 Task: Use Swimming Effect in this video Movie B.mp4
Action: Mouse moved to (169, 120)
Screenshot: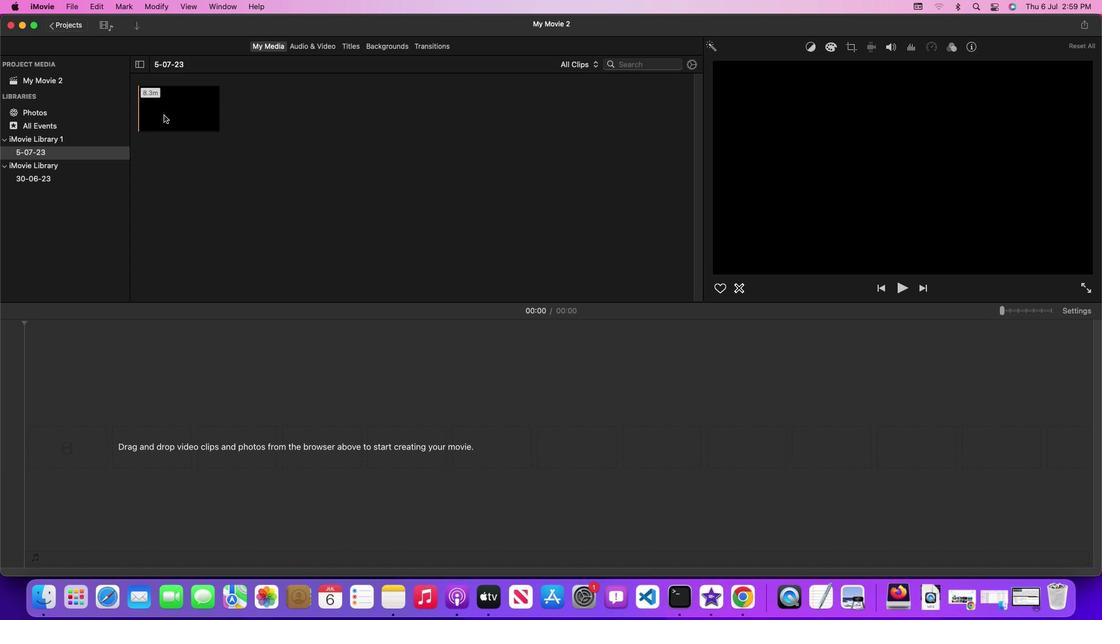 
Action: Mouse pressed left at (169, 120)
Screenshot: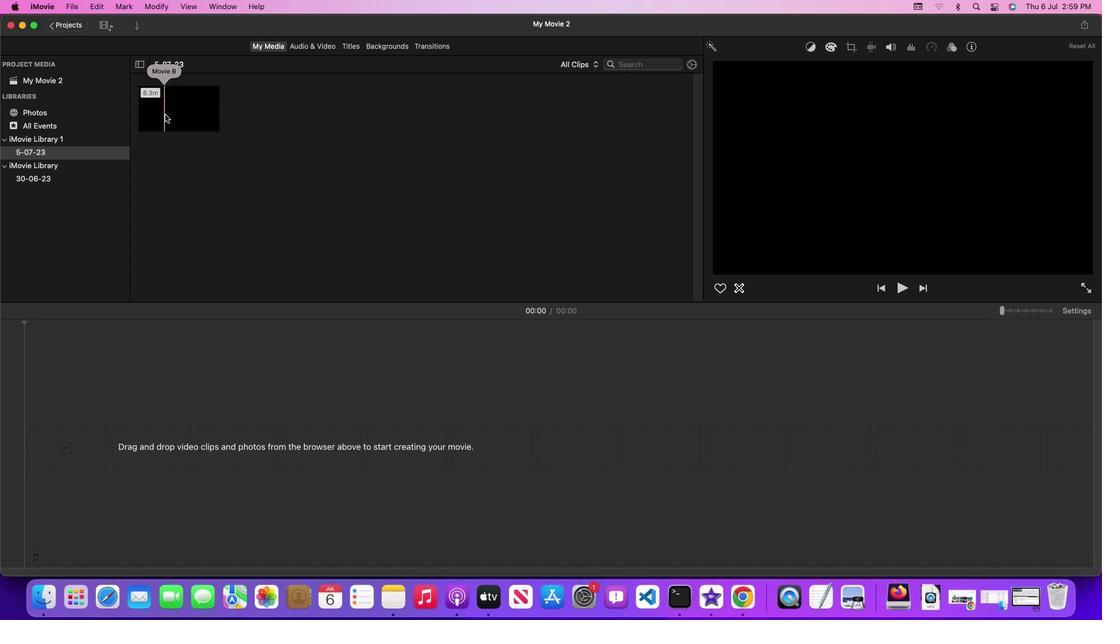 
Action: Mouse moved to (176, 120)
Screenshot: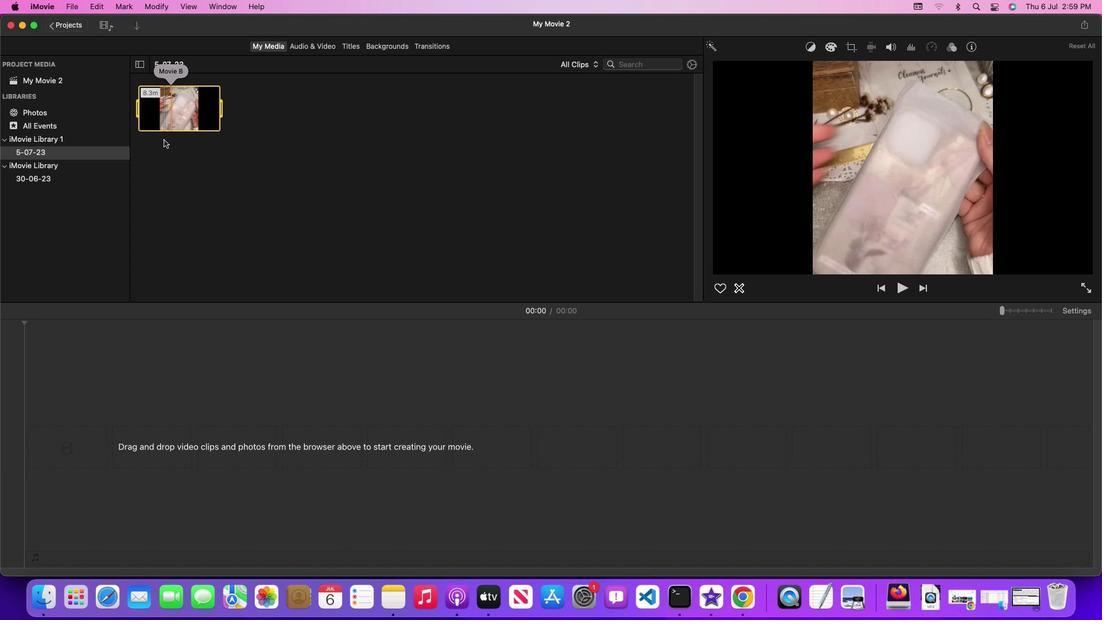 
Action: Mouse pressed left at (176, 120)
Screenshot: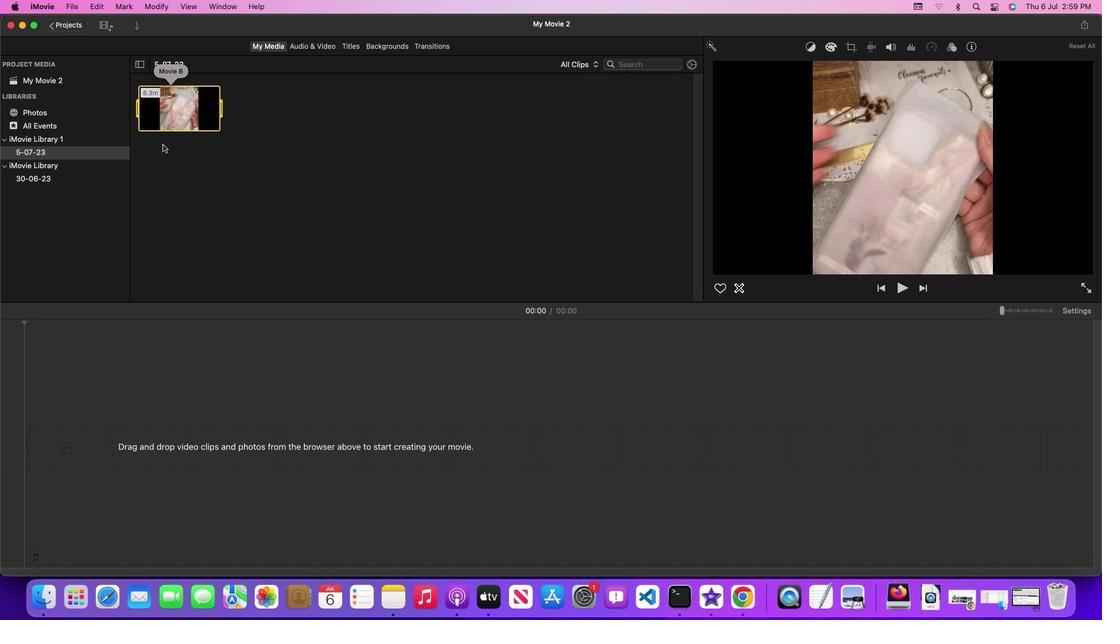 
Action: Mouse moved to (330, 49)
Screenshot: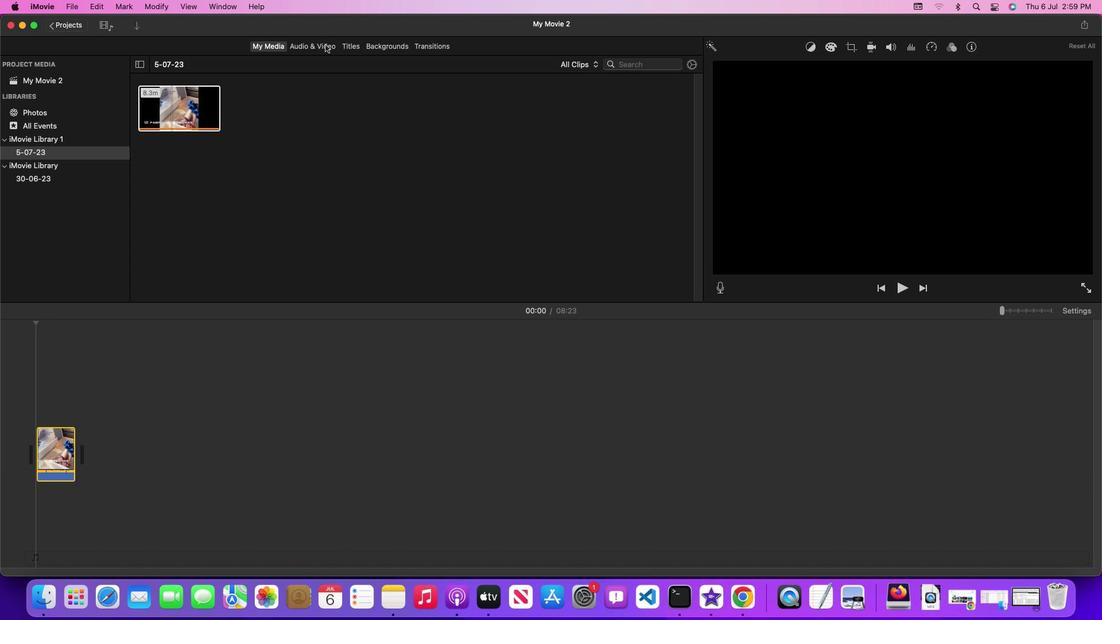 
Action: Mouse pressed left at (330, 49)
Screenshot: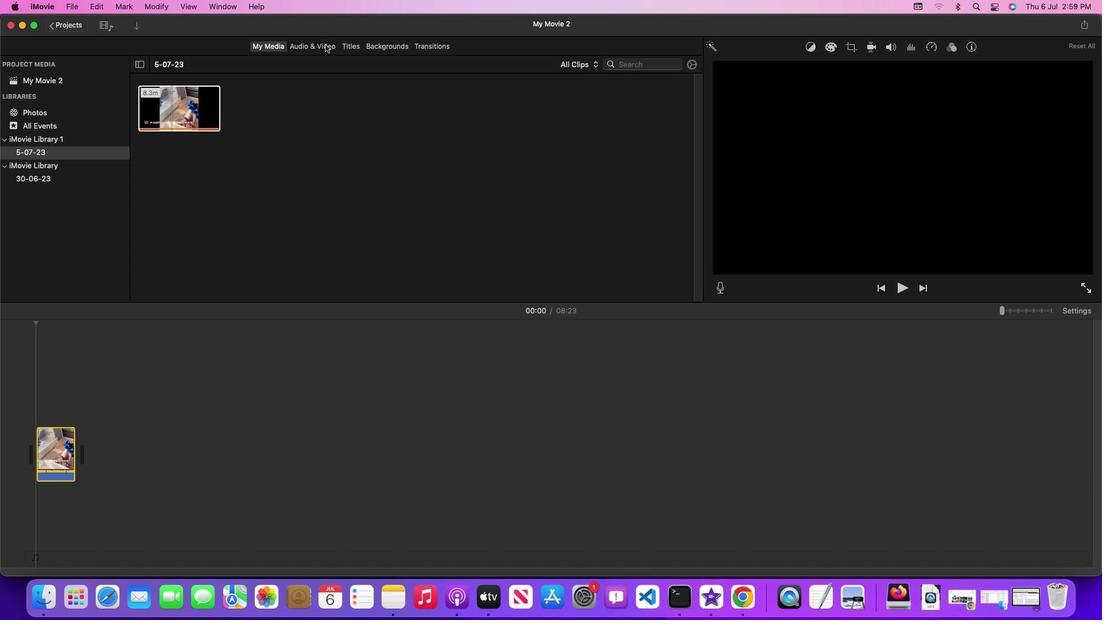 
Action: Mouse moved to (704, 158)
Screenshot: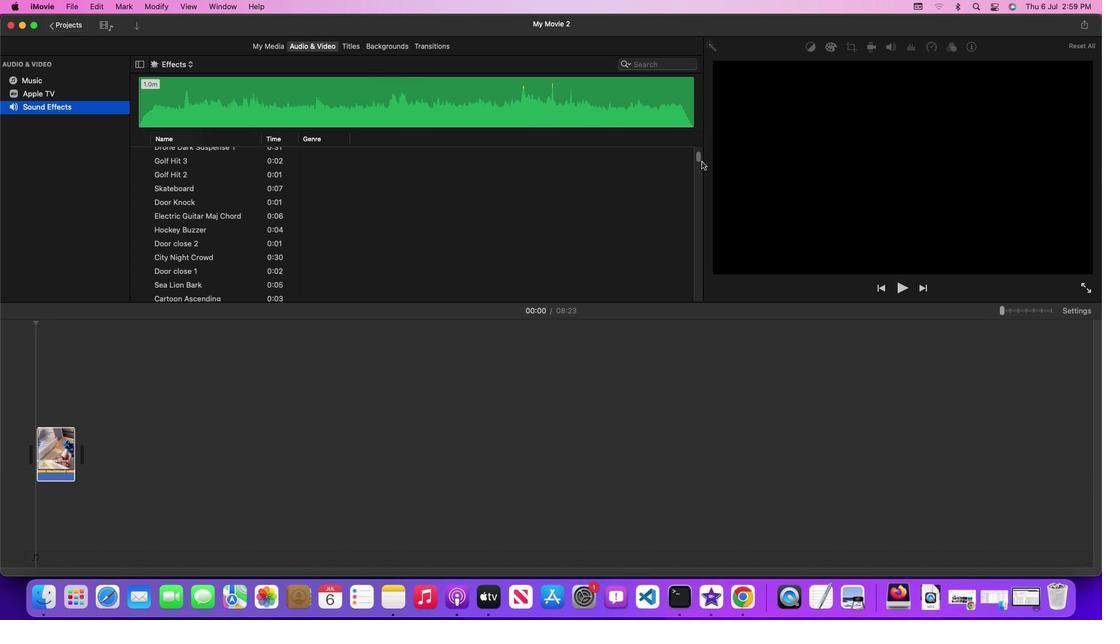 
Action: Mouse pressed left at (704, 158)
Screenshot: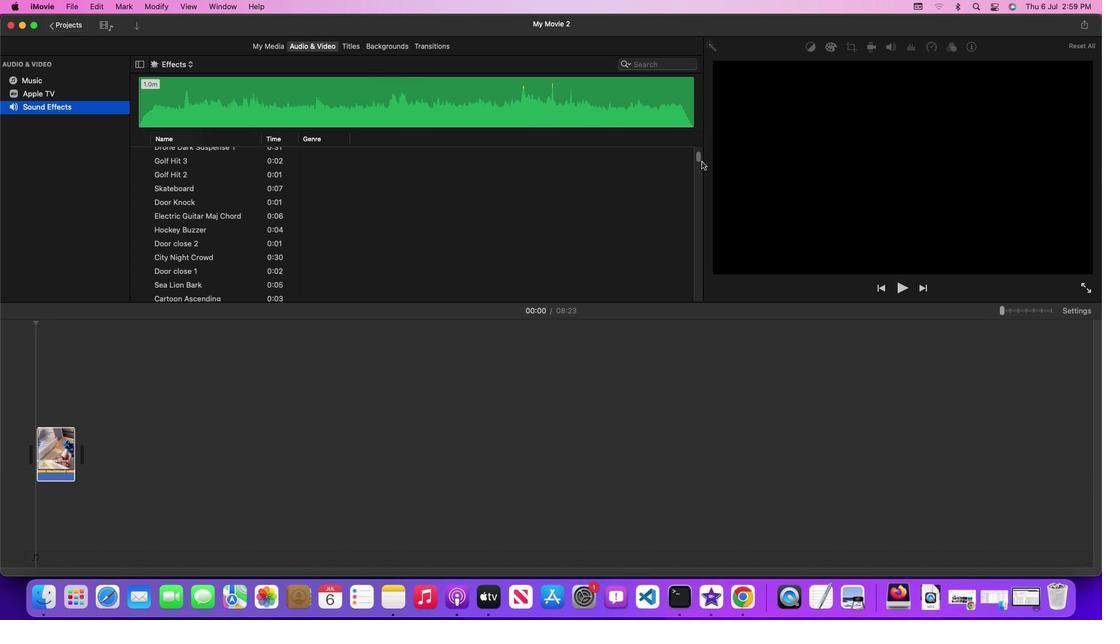 
Action: Mouse moved to (543, 233)
Screenshot: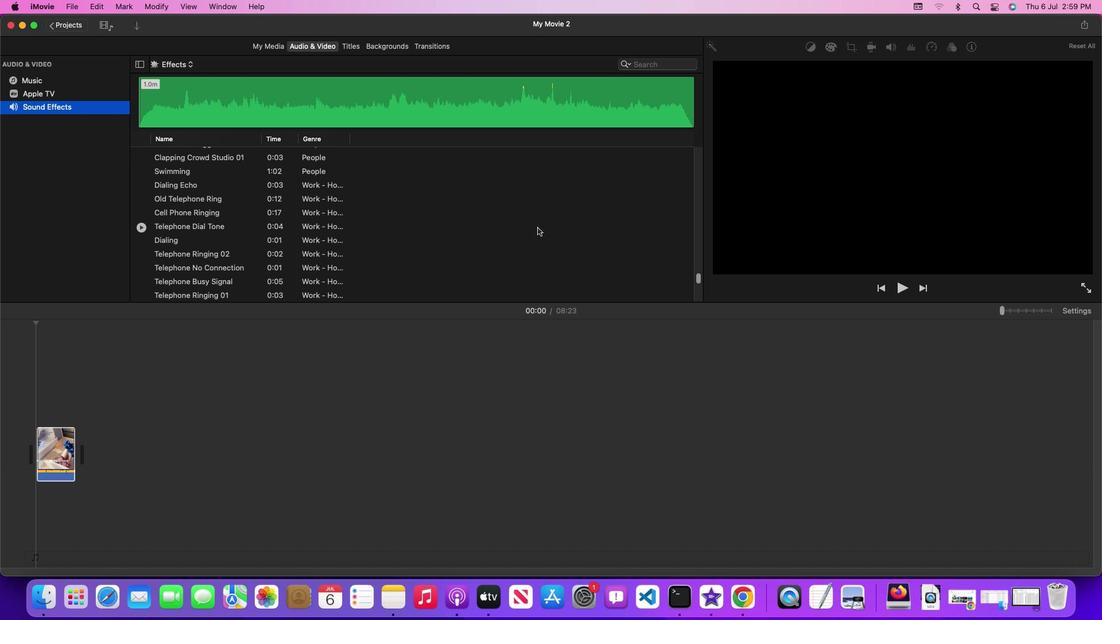 
Action: Mouse scrolled (543, 233) with delta (5, 5)
Screenshot: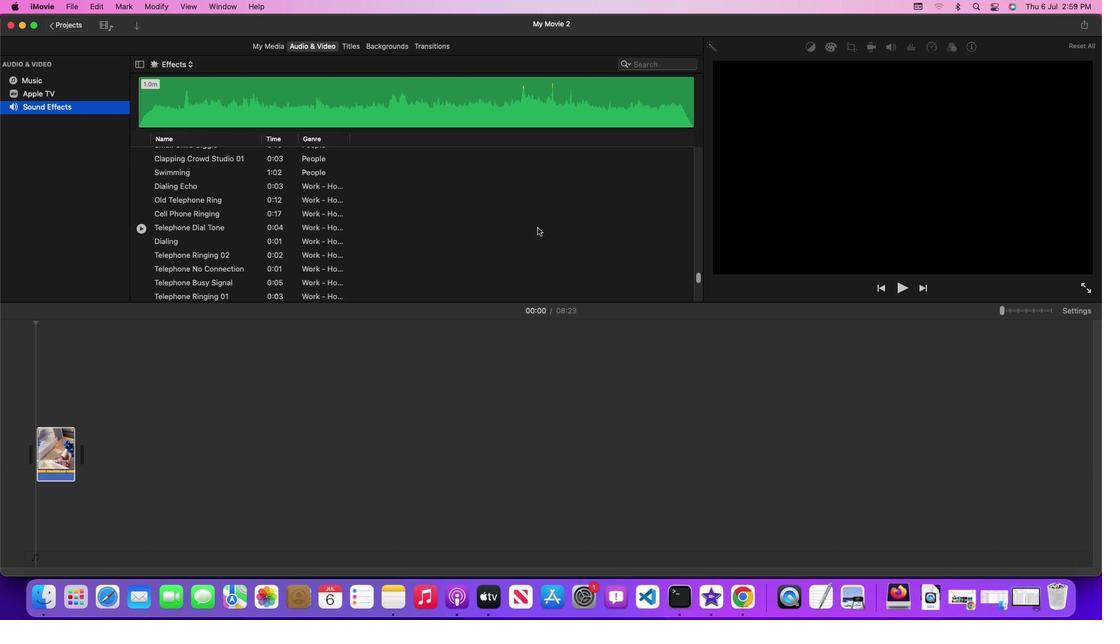 
Action: Mouse scrolled (543, 233) with delta (5, 5)
Screenshot: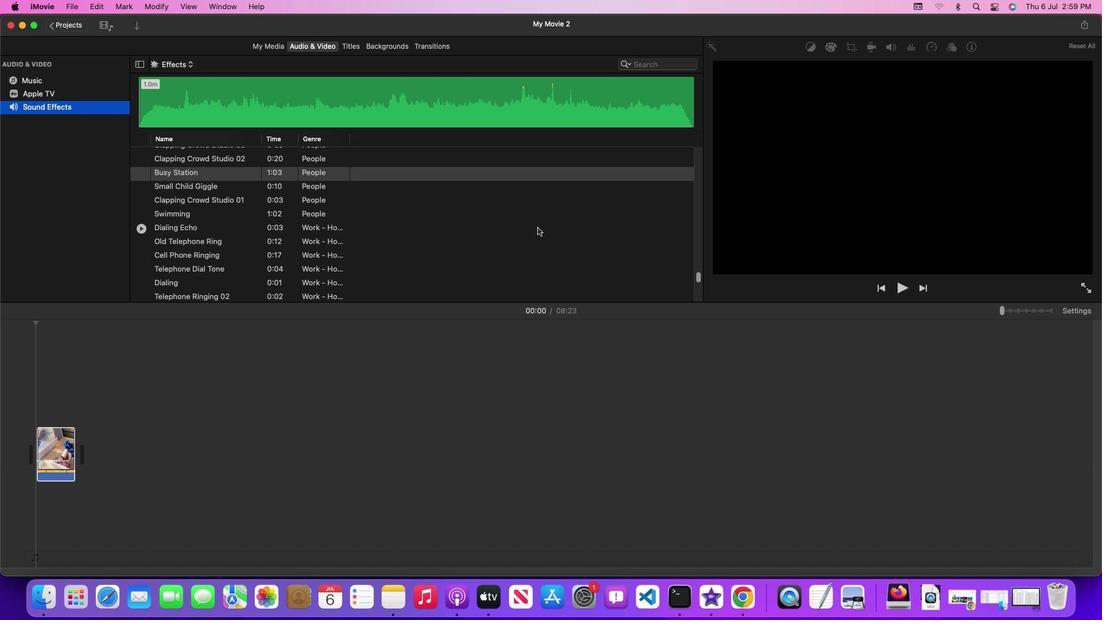 
Action: Mouse scrolled (543, 233) with delta (5, 5)
Screenshot: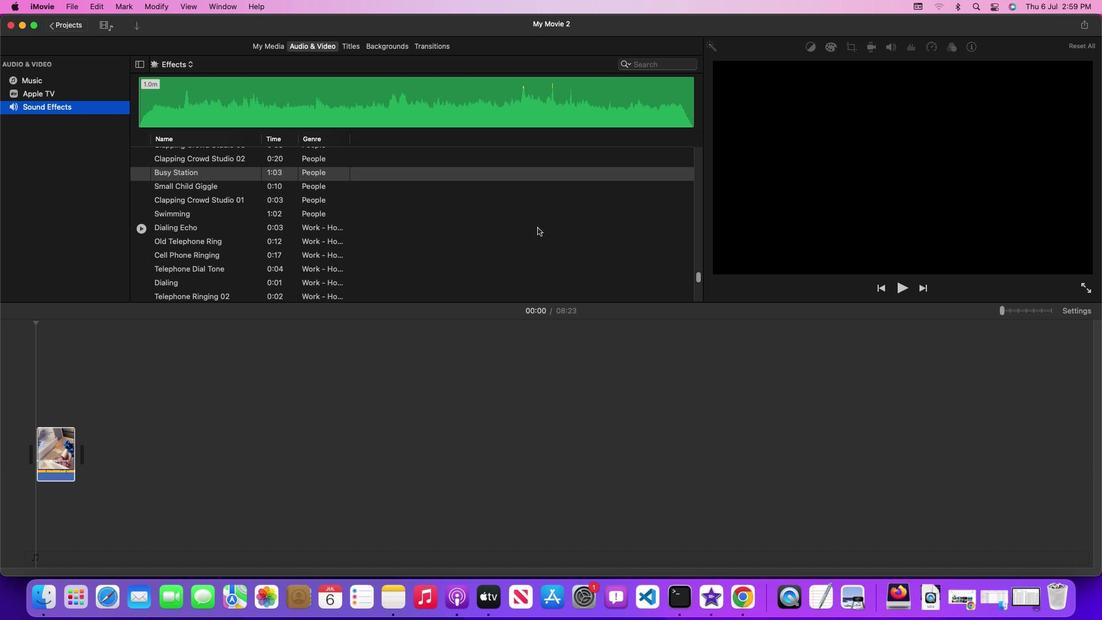 
Action: Mouse scrolled (543, 233) with delta (5, 6)
Screenshot: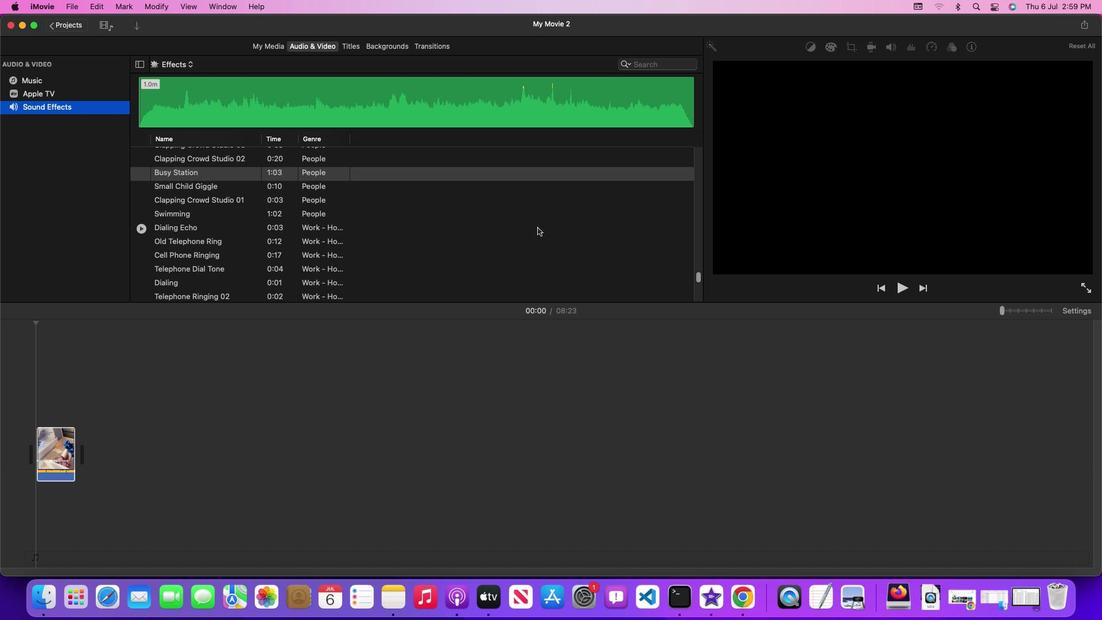 
Action: Mouse scrolled (543, 233) with delta (5, 5)
Screenshot: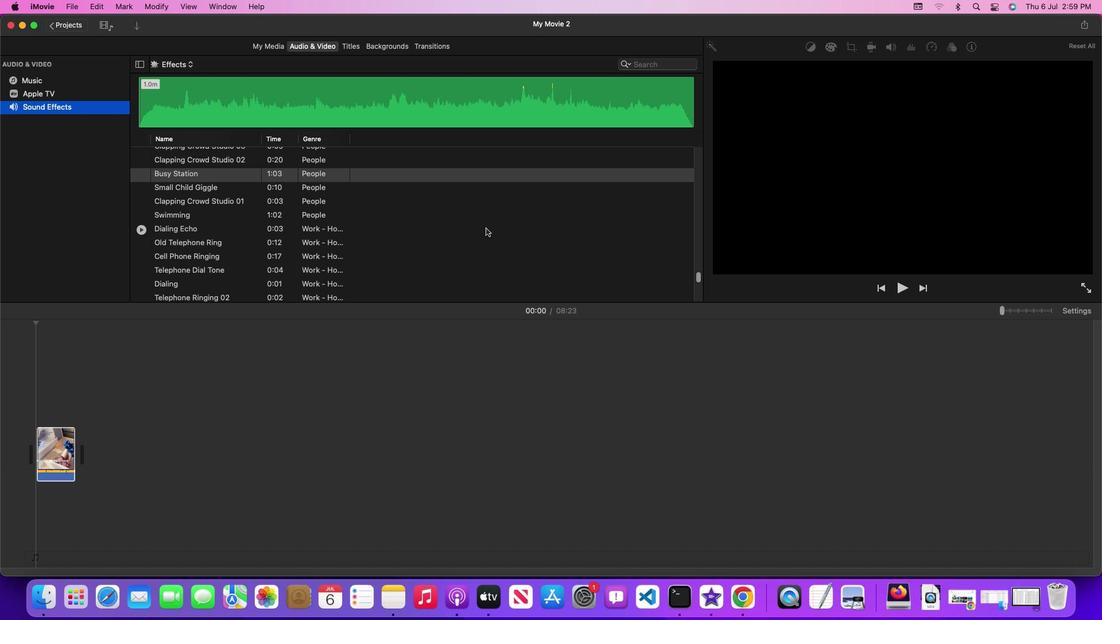 
Action: Mouse moved to (343, 222)
Screenshot: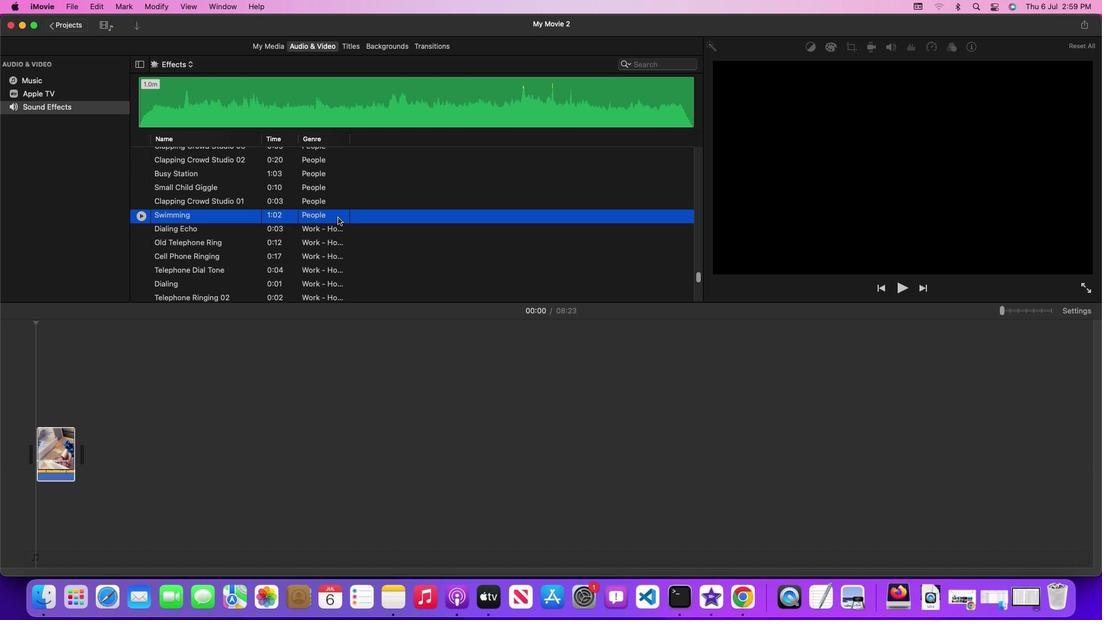 
Action: Mouse pressed left at (343, 222)
Screenshot: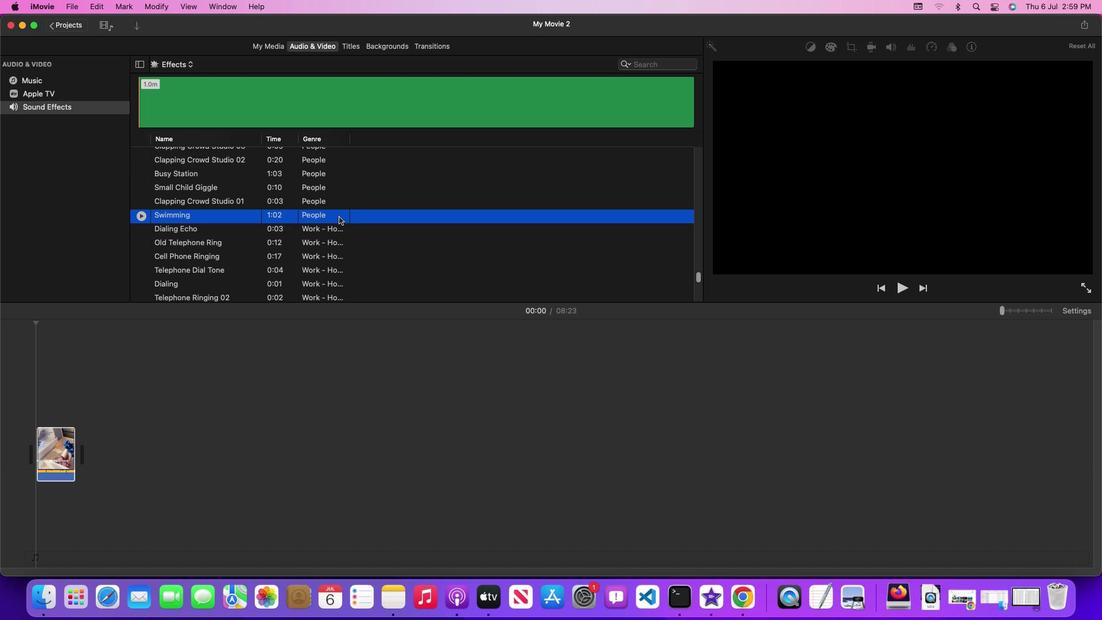 
Action: Mouse moved to (396, 222)
Screenshot: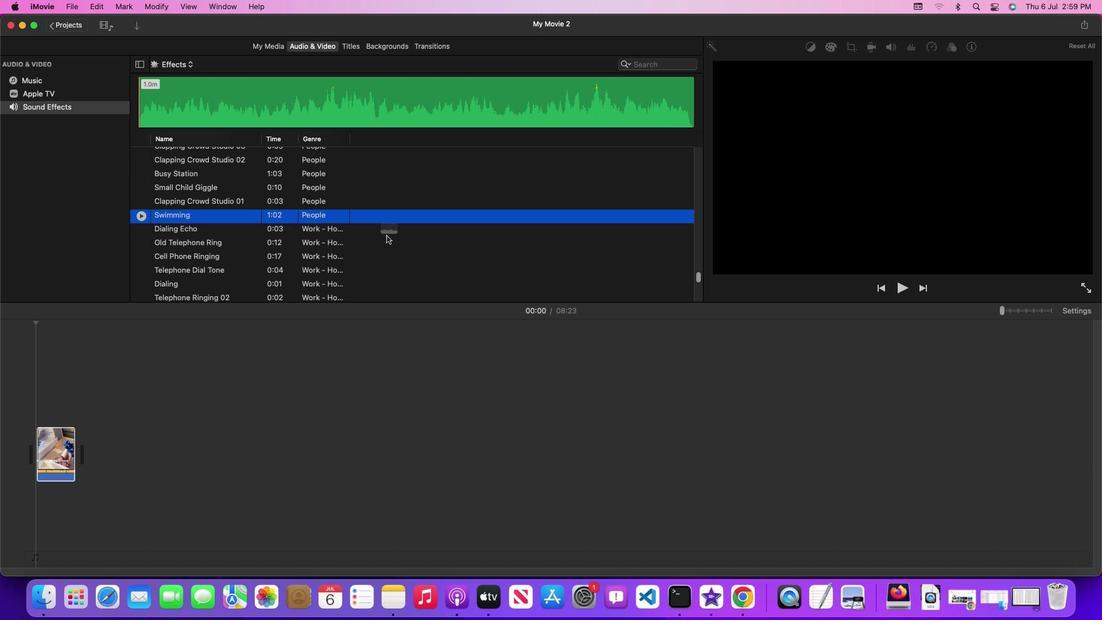 
Action: Mouse pressed left at (396, 222)
Screenshot: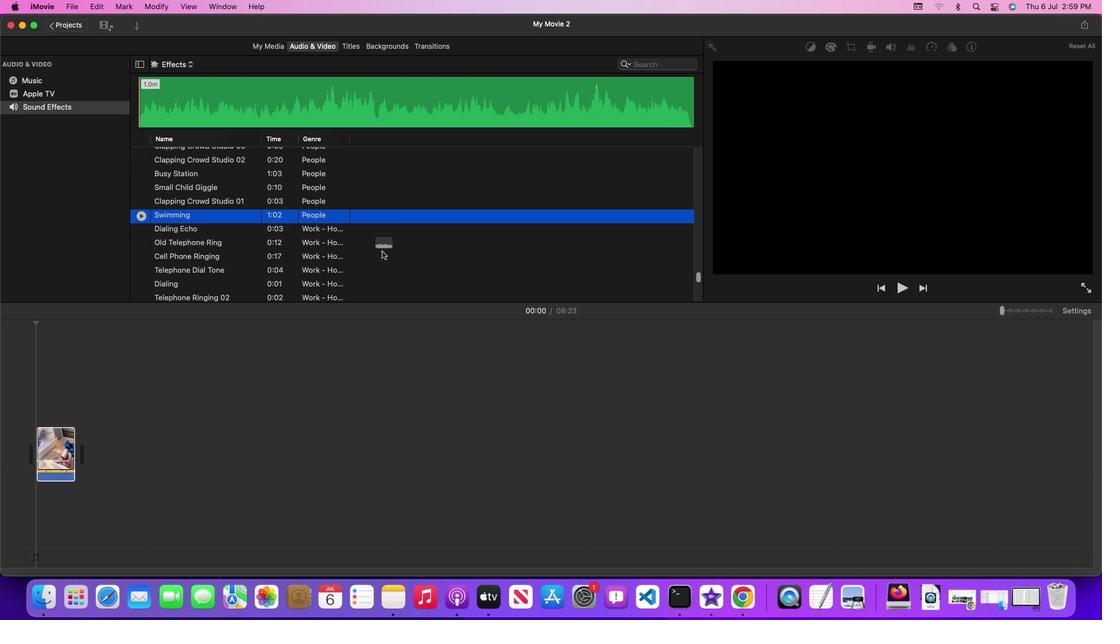 
Action: Mouse moved to (234, 373)
Screenshot: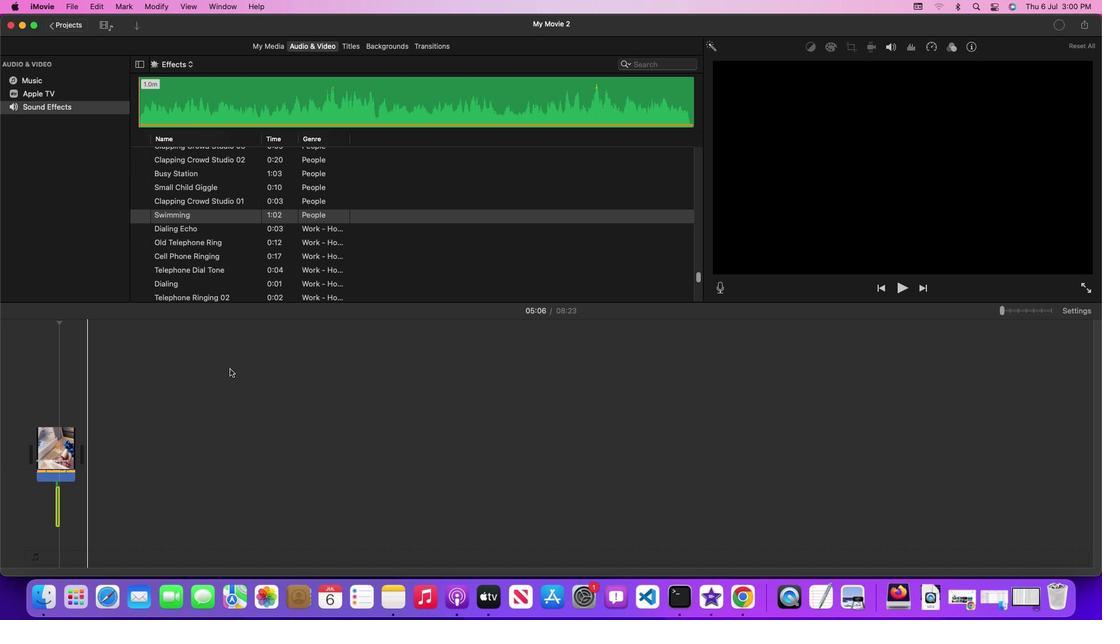 
